 Task: Choose the host language as Polish.
Action: Mouse pressed left at (1175, 168)
Screenshot: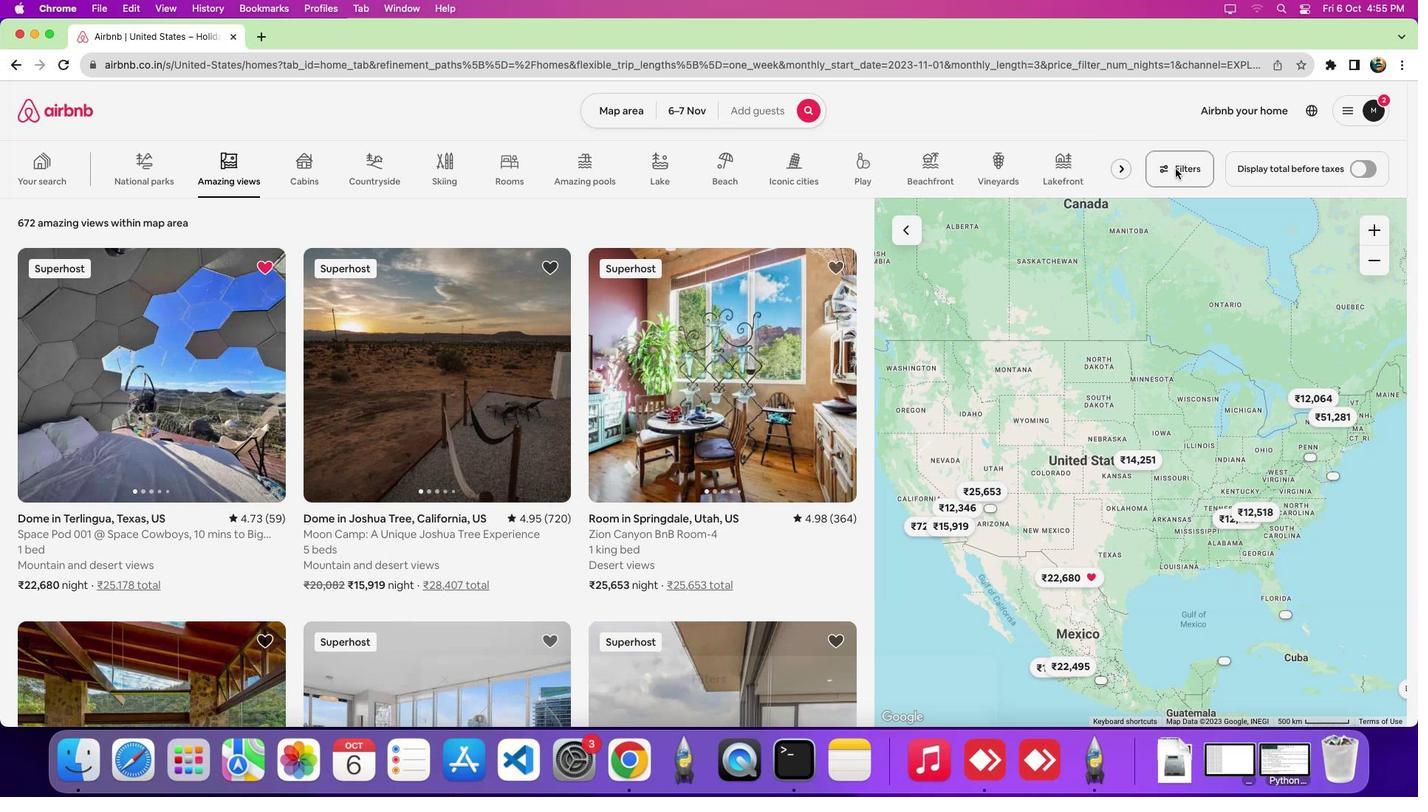 
Action: Mouse pressed left at (1175, 168)
Screenshot: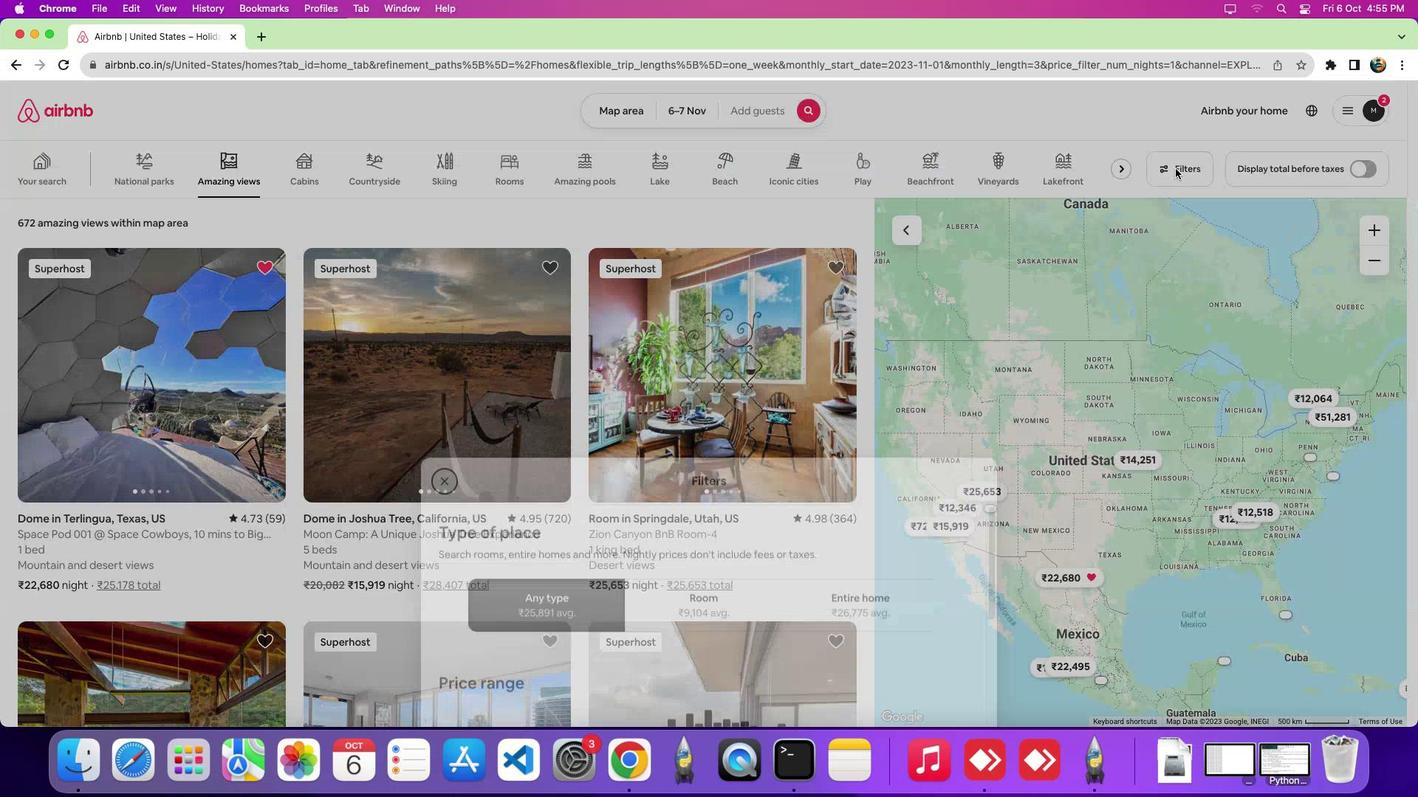 
Action: Mouse moved to (732, 269)
Screenshot: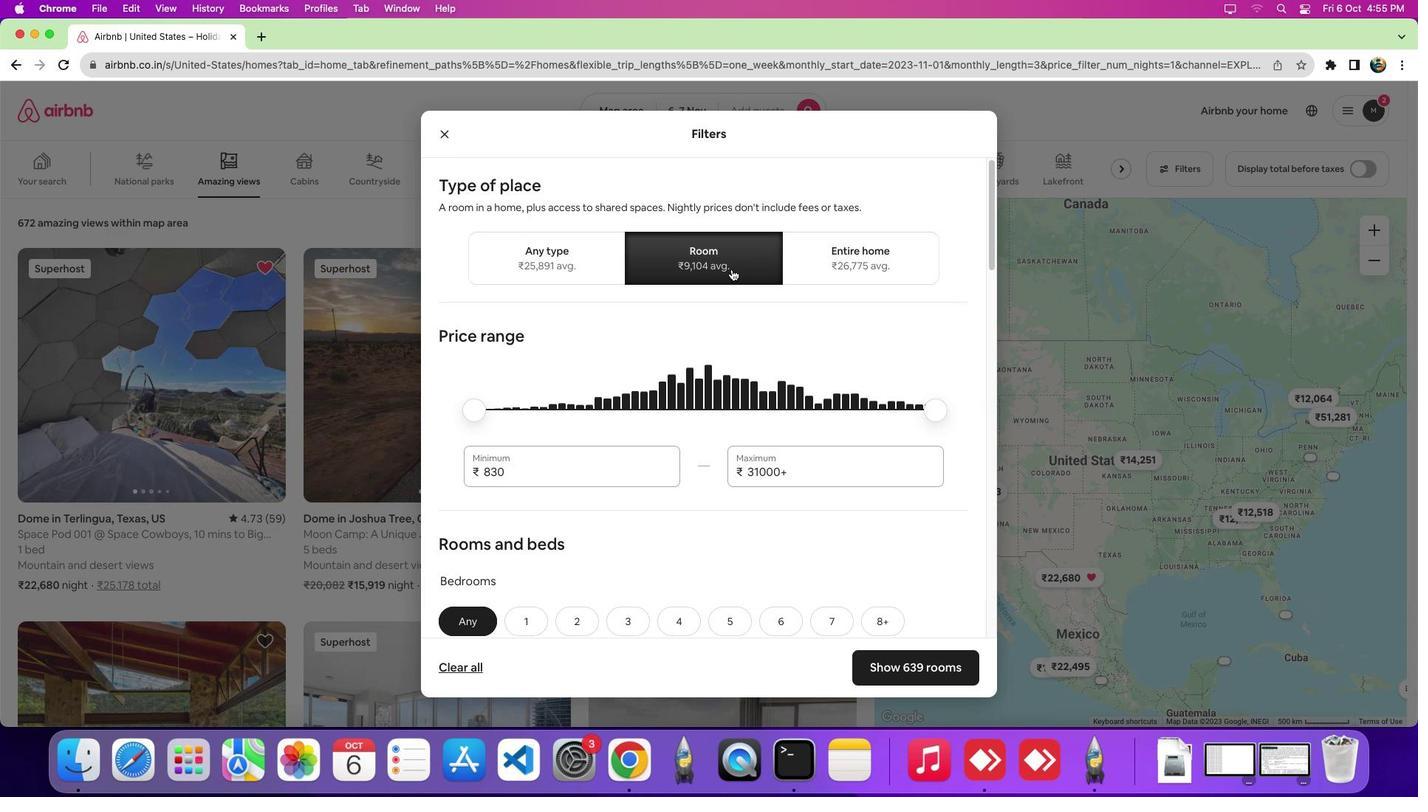 
Action: Mouse pressed left at (732, 269)
Screenshot: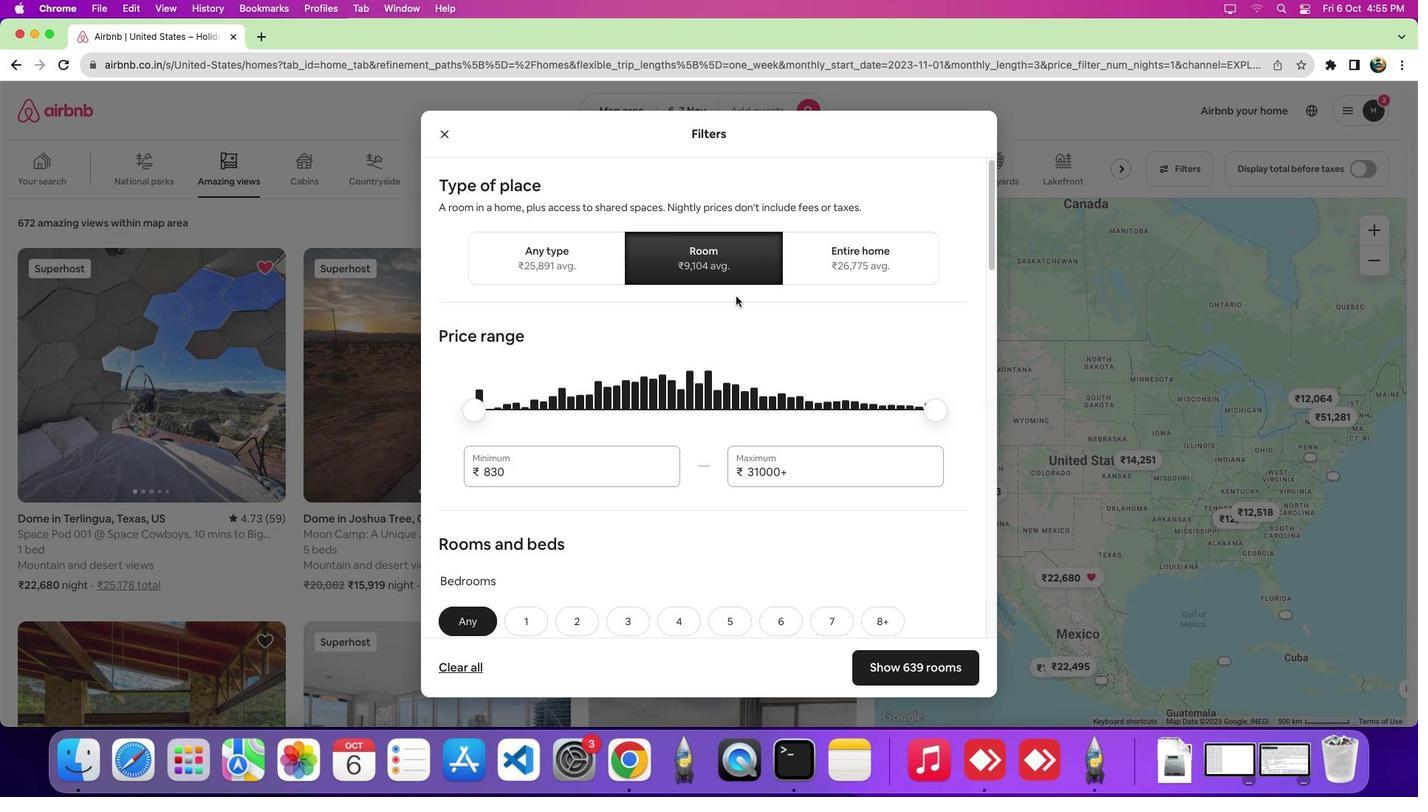 
Action: Mouse moved to (761, 415)
Screenshot: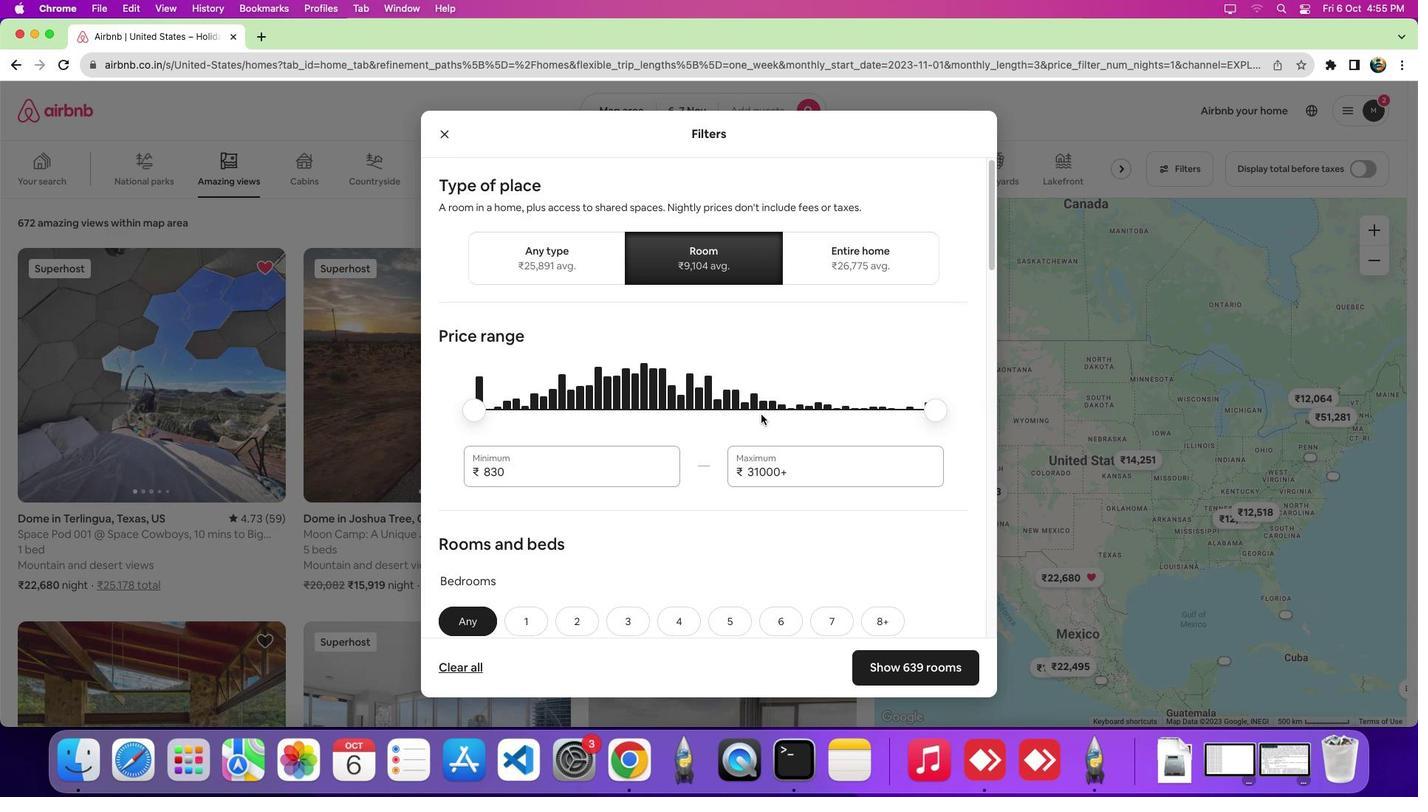 
Action: Mouse scrolled (761, 415) with delta (0, 0)
Screenshot: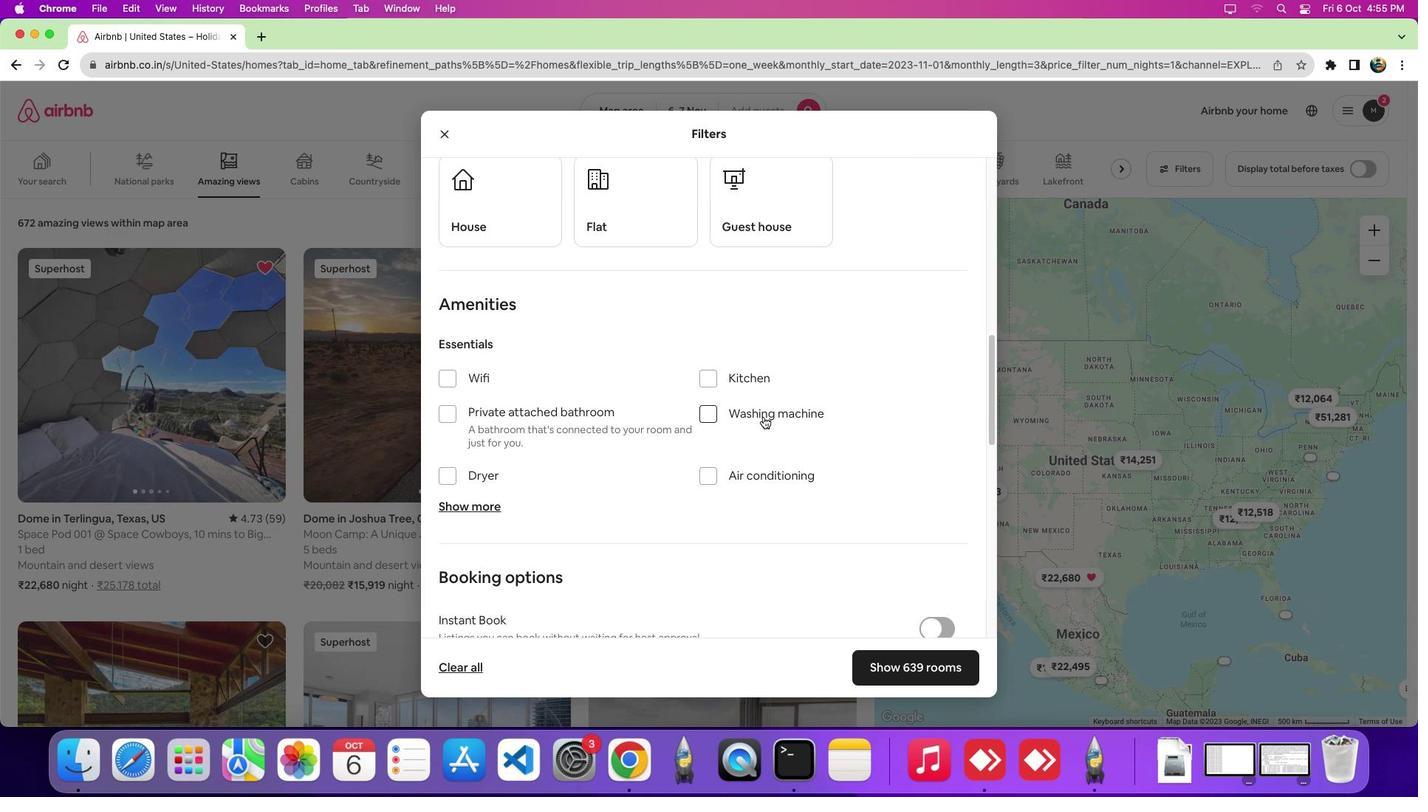 
Action: Mouse scrolled (761, 415) with delta (0, 0)
Screenshot: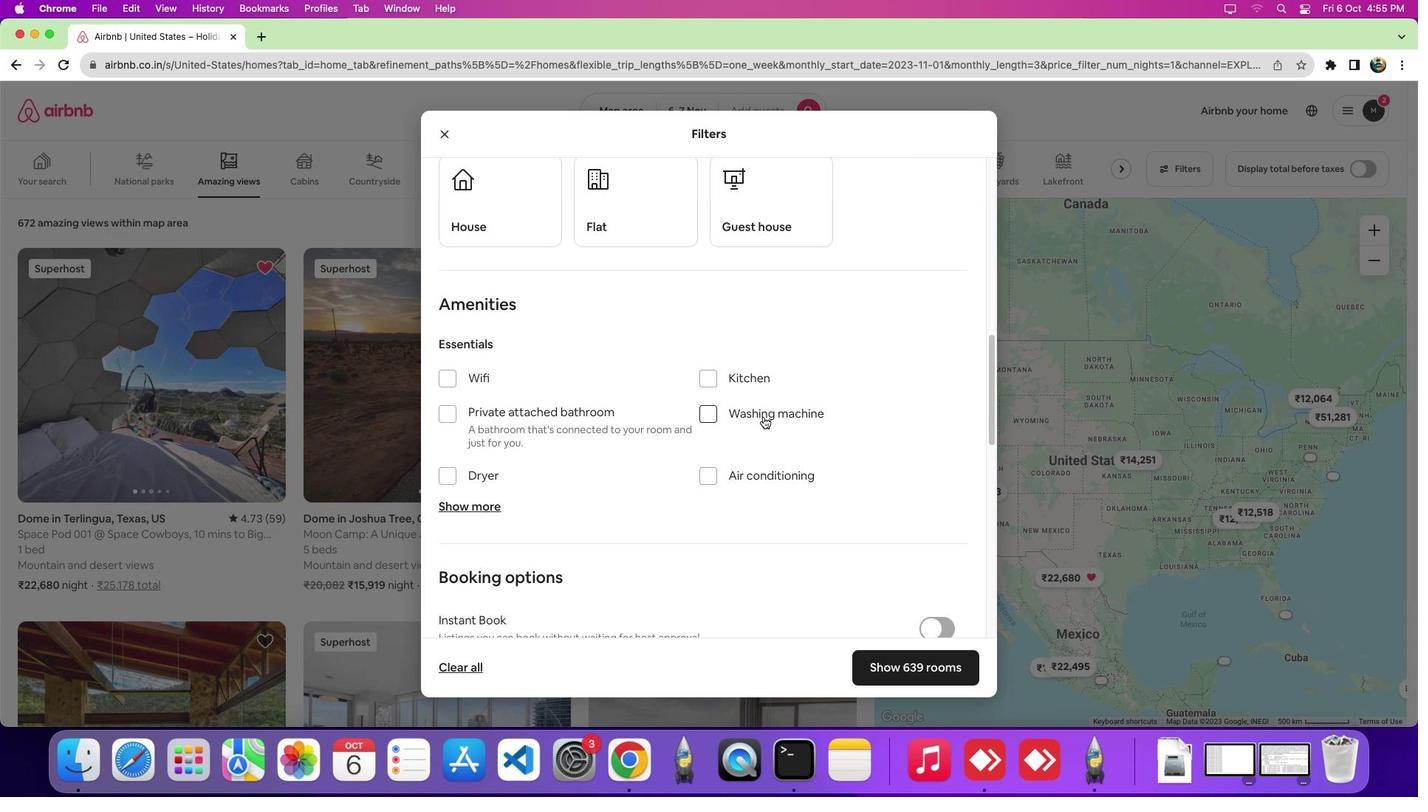 
Action: Mouse scrolled (761, 415) with delta (0, -6)
Screenshot: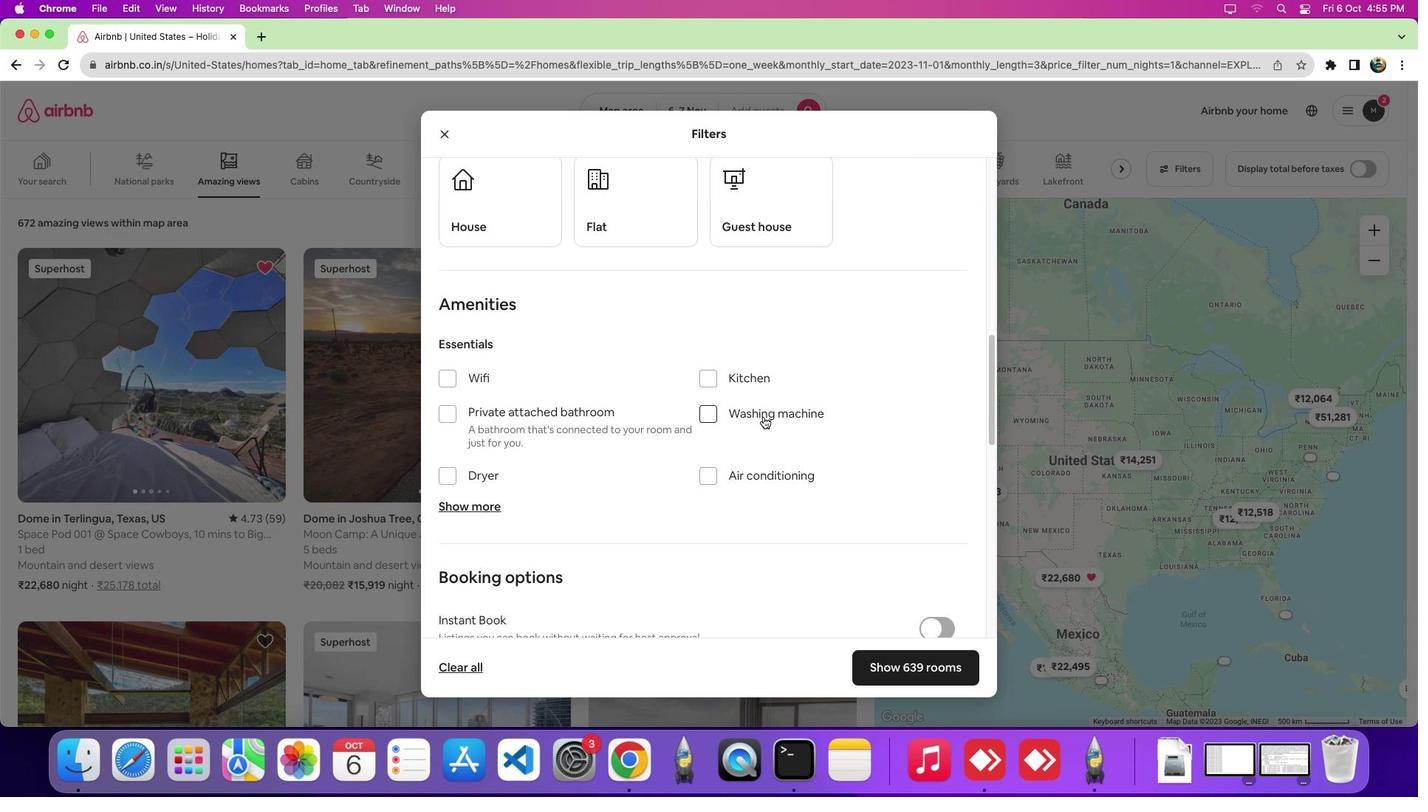 
Action: Mouse scrolled (761, 415) with delta (0, -9)
Screenshot: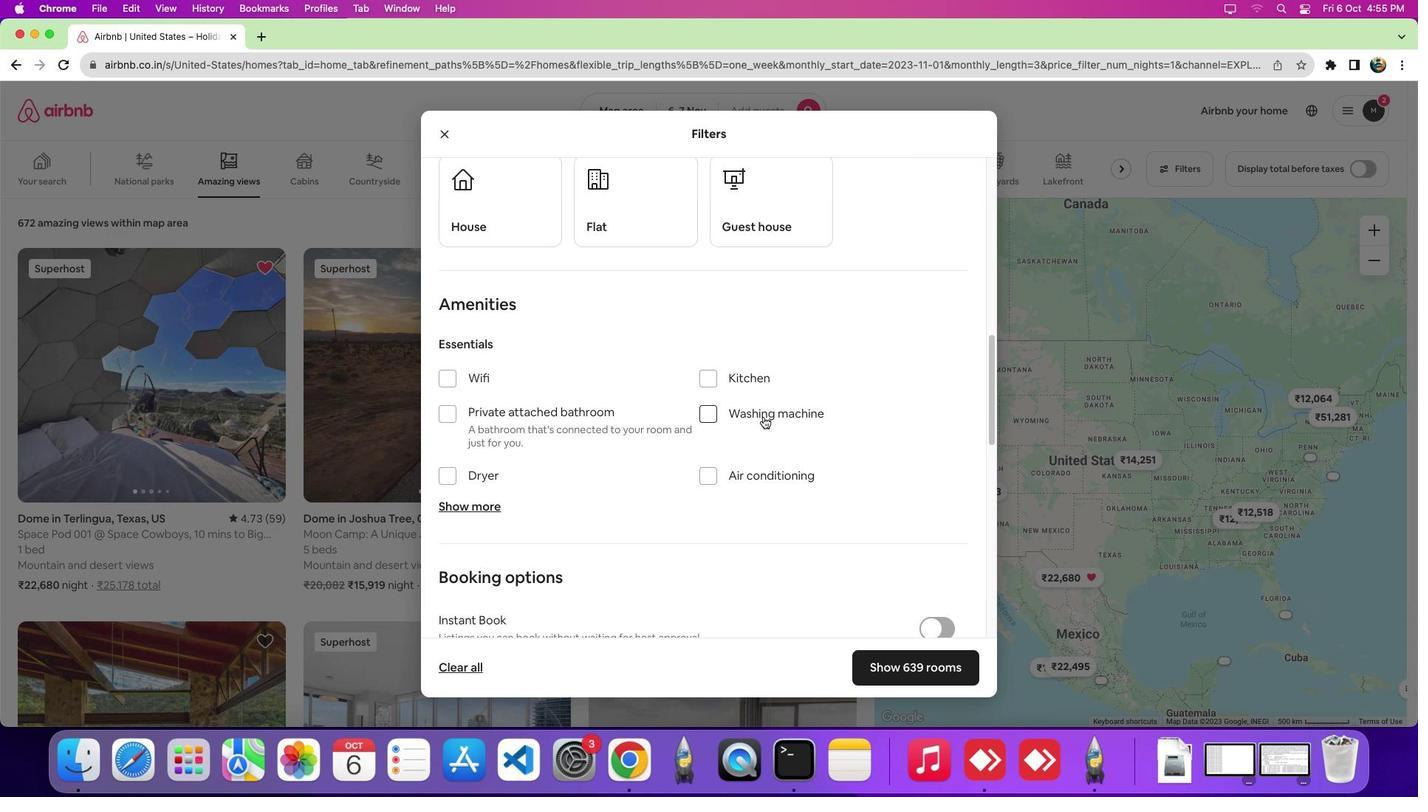 
Action: Mouse moved to (763, 416)
Screenshot: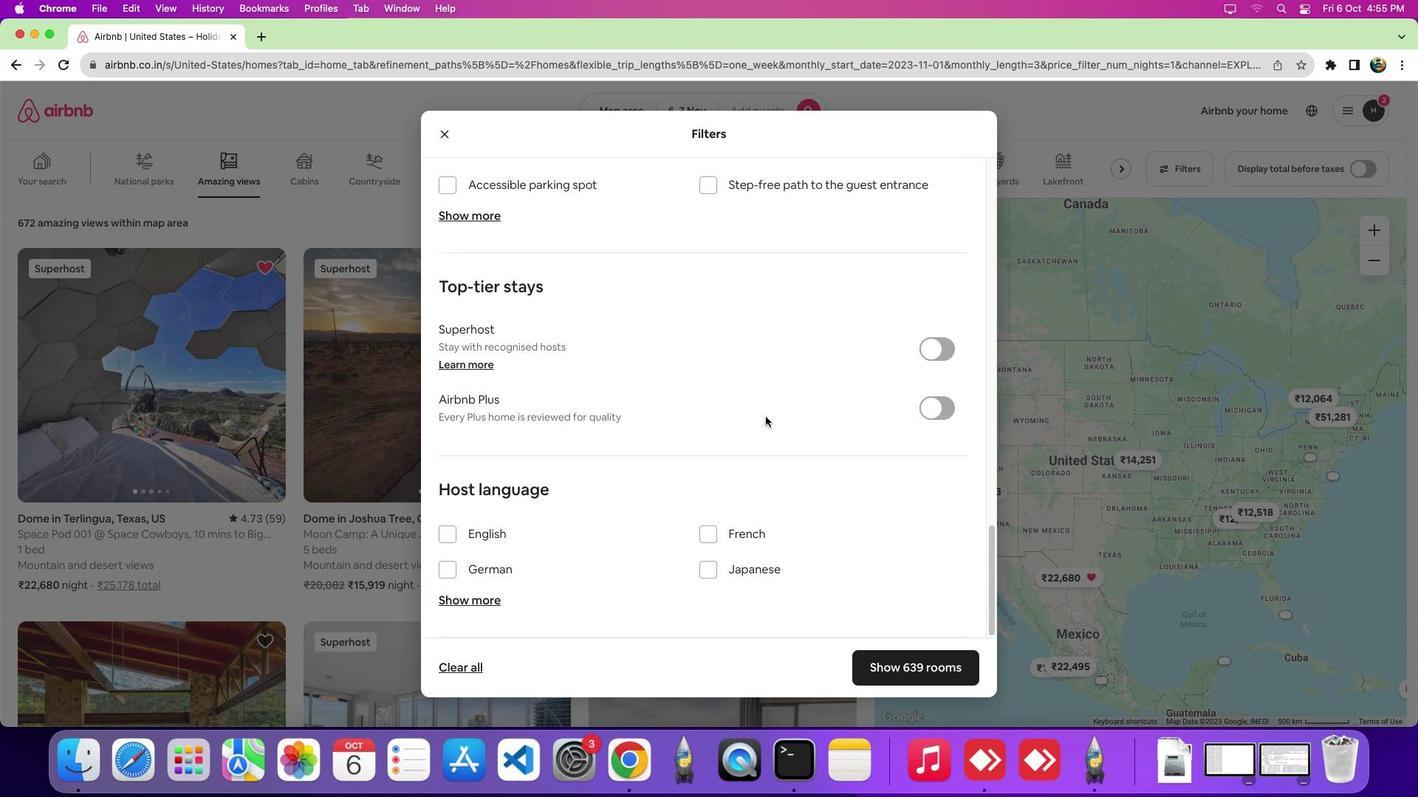 
Action: Mouse scrolled (763, 416) with delta (0, 0)
Screenshot: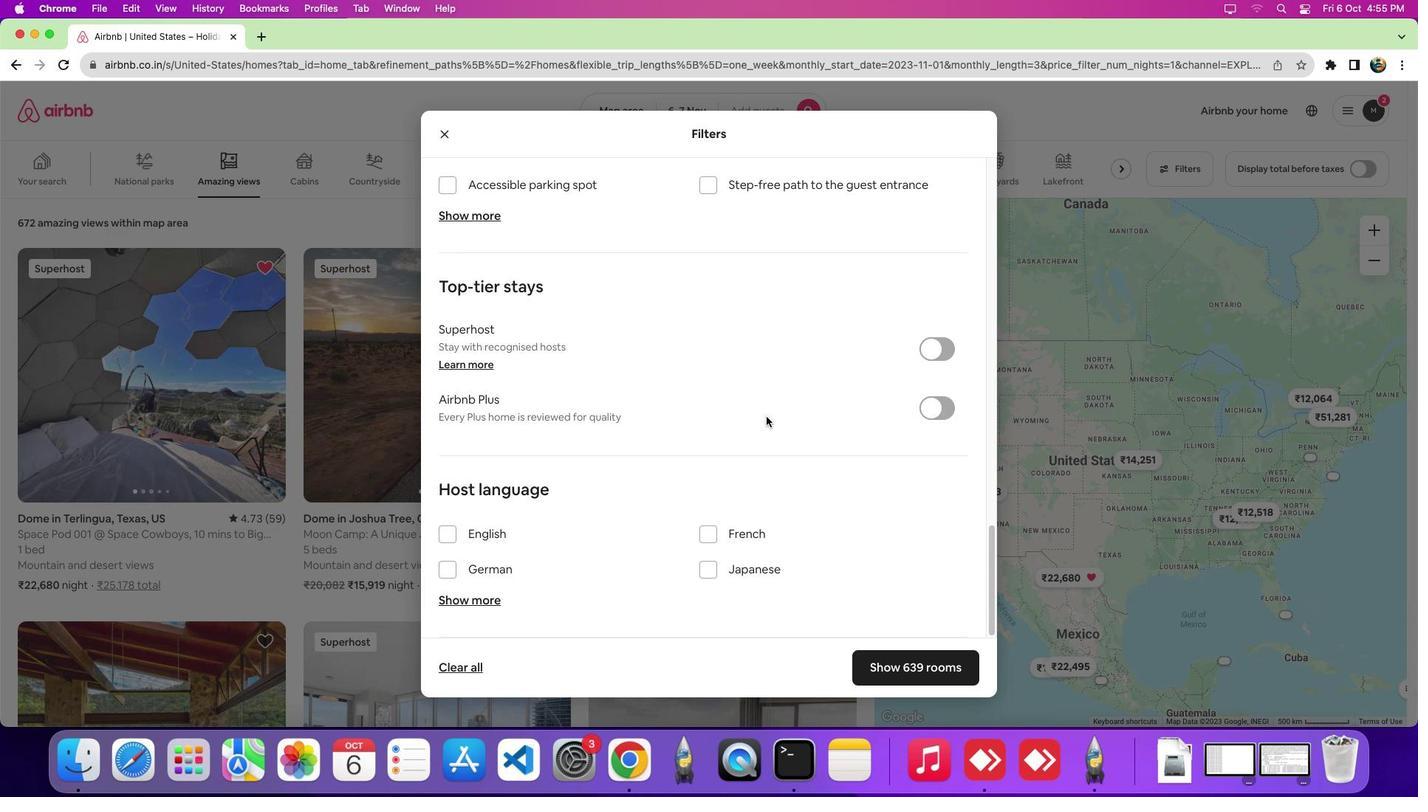 
Action: Mouse scrolled (763, 416) with delta (0, 0)
Screenshot: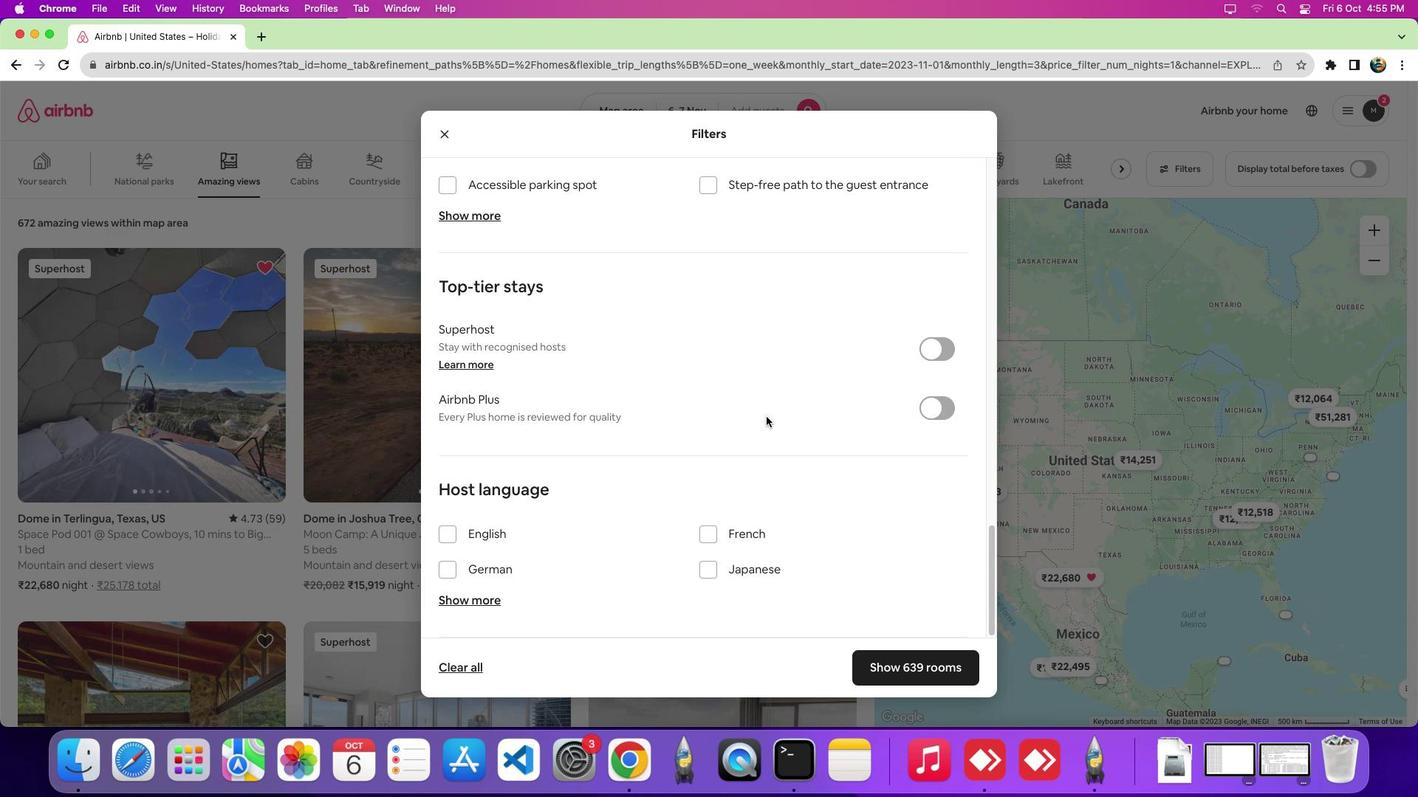 
Action: Mouse scrolled (763, 416) with delta (0, -6)
Screenshot: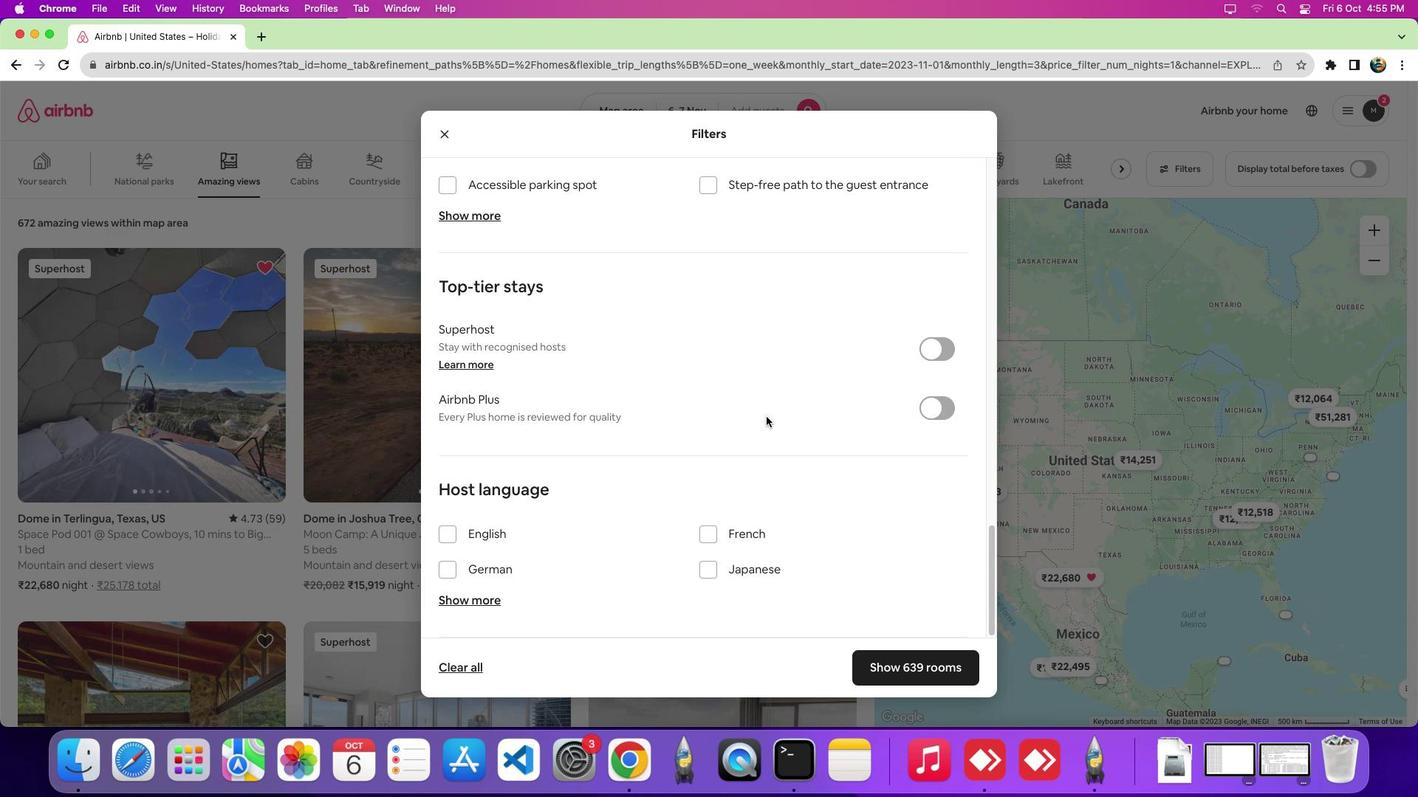 
Action: Mouse scrolled (763, 416) with delta (0, -9)
Screenshot: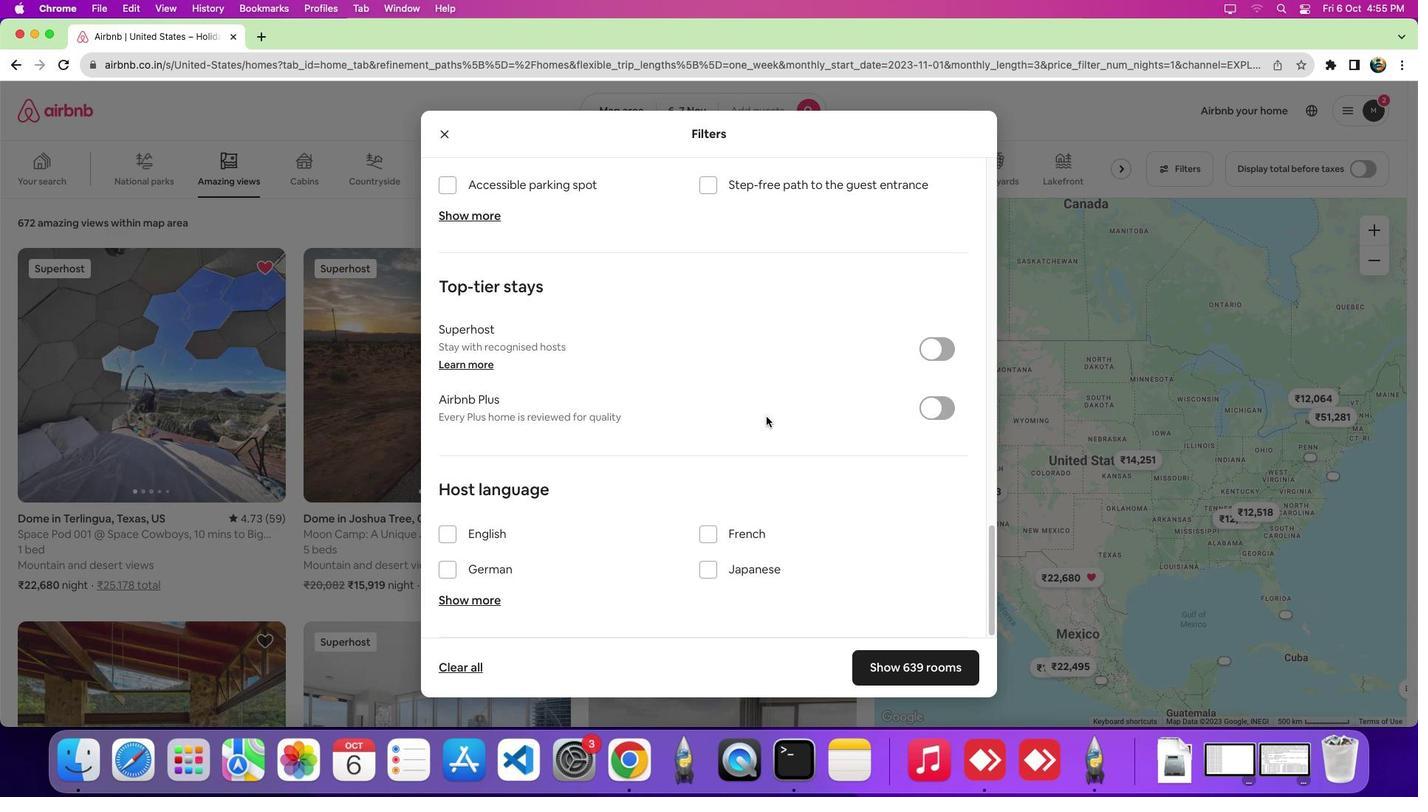 
Action: Mouse scrolled (763, 416) with delta (0, -11)
Screenshot: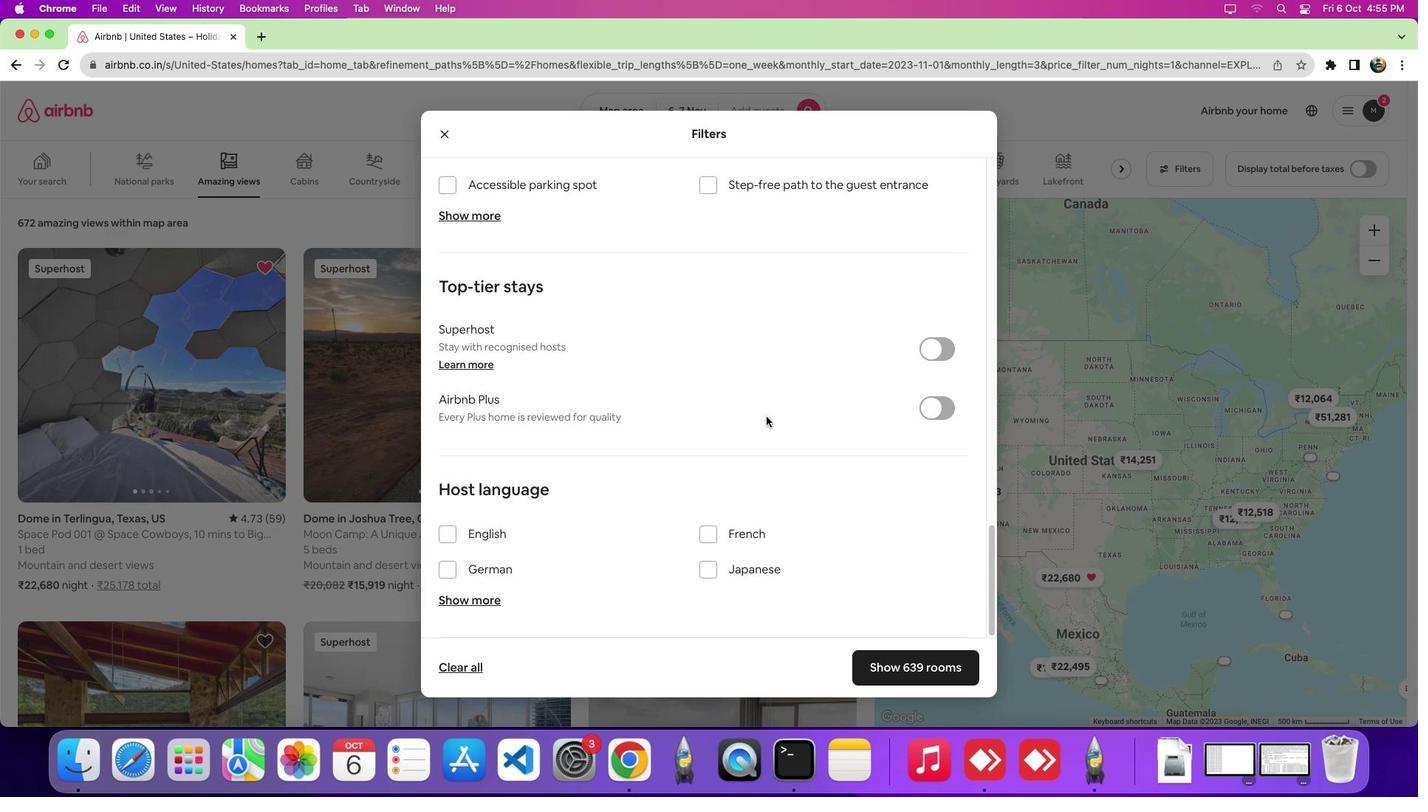
Action: Mouse scrolled (763, 416) with delta (0, -11)
Screenshot: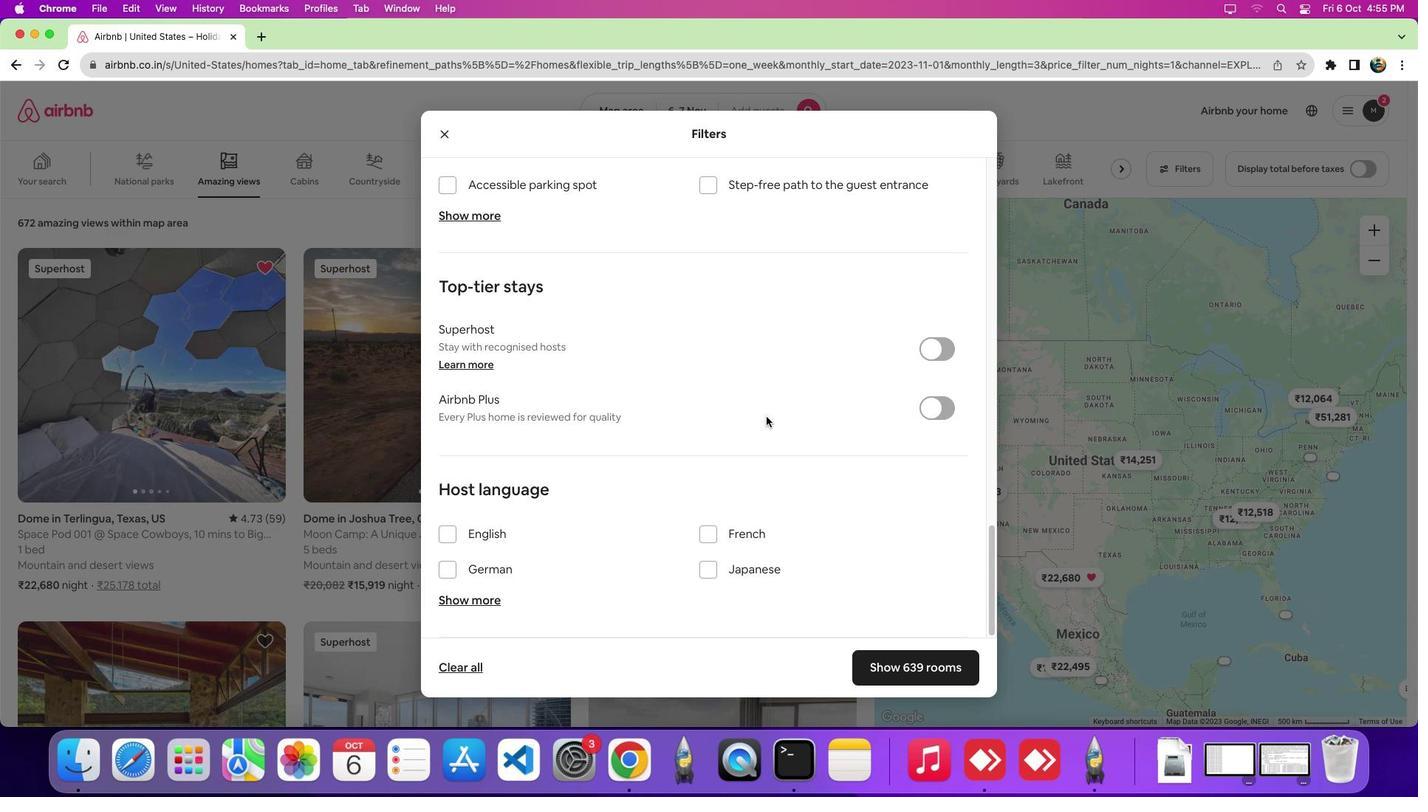 
Action: Mouse moved to (766, 416)
Screenshot: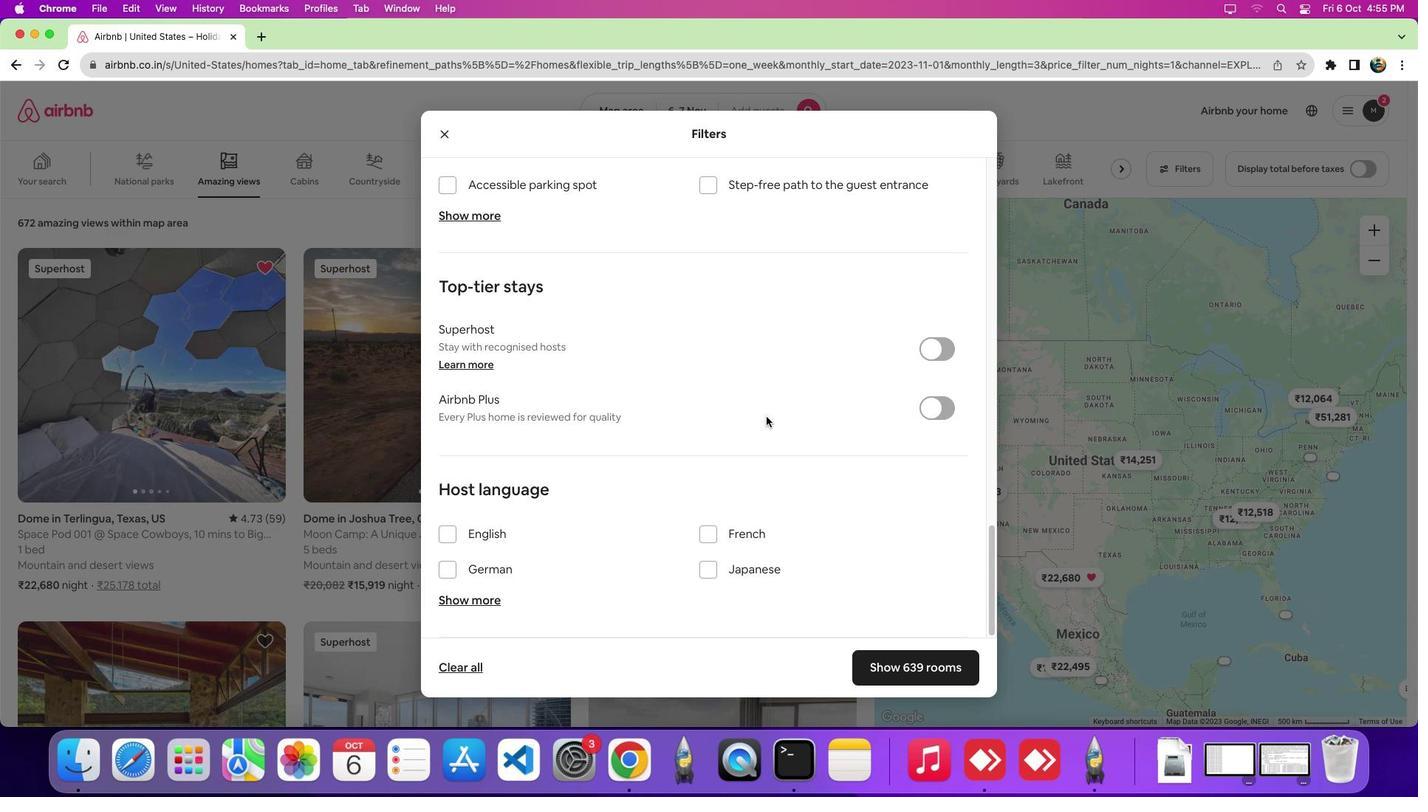 
Action: Mouse scrolled (766, 416) with delta (0, 0)
Screenshot: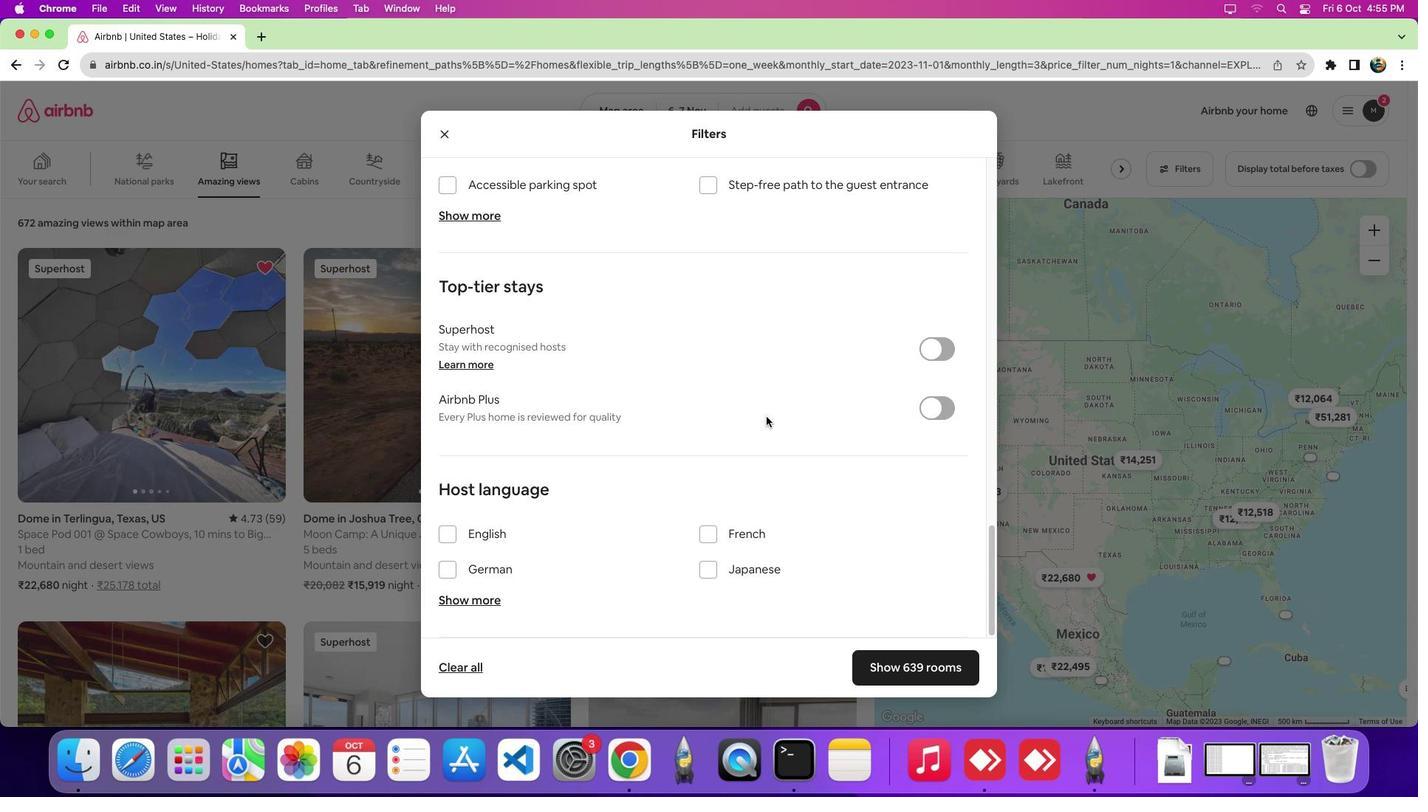 
Action: Mouse scrolled (766, 416) with delta (0, -1)
Screenshot: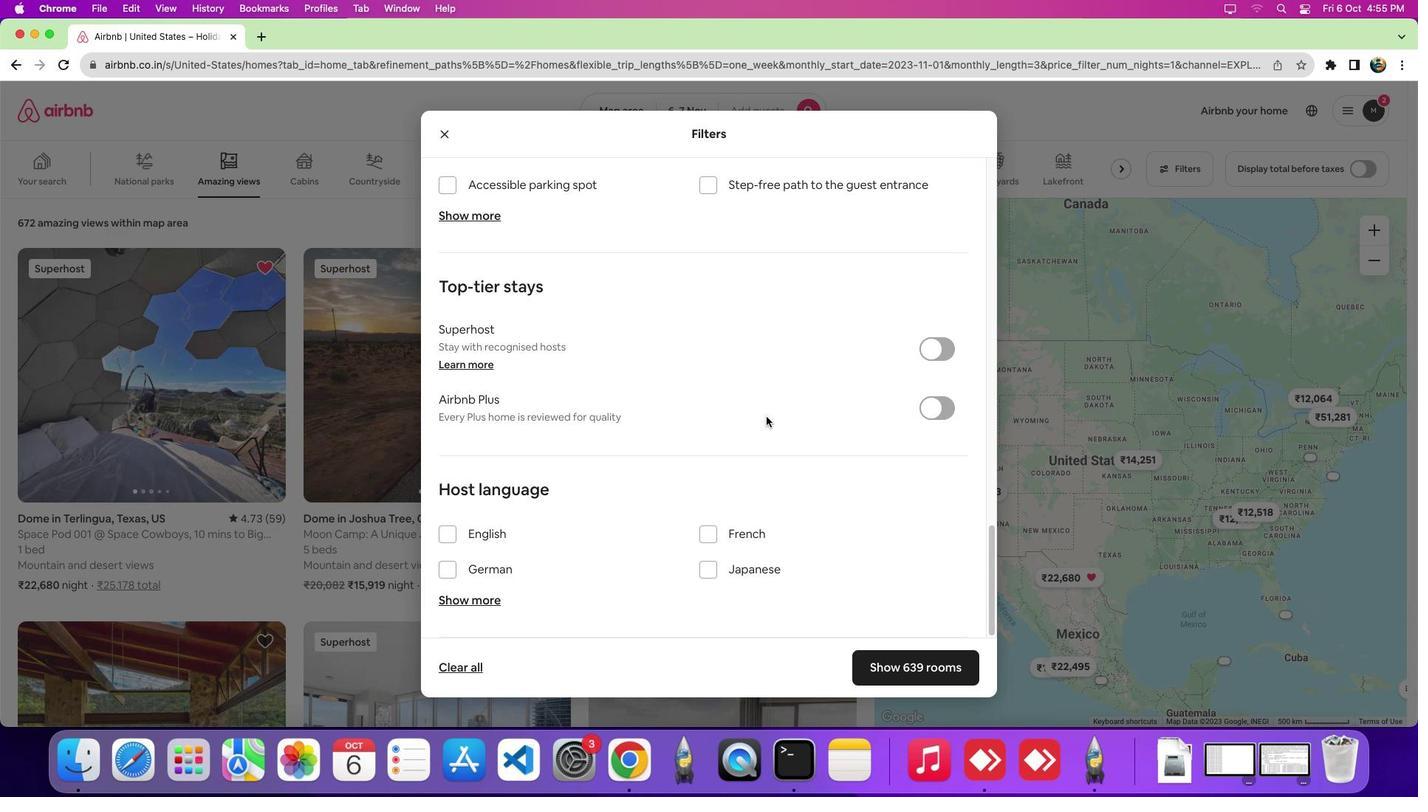 
Action: Mouse scrolled (766, 416) with delta (0, -6)
Screenshot: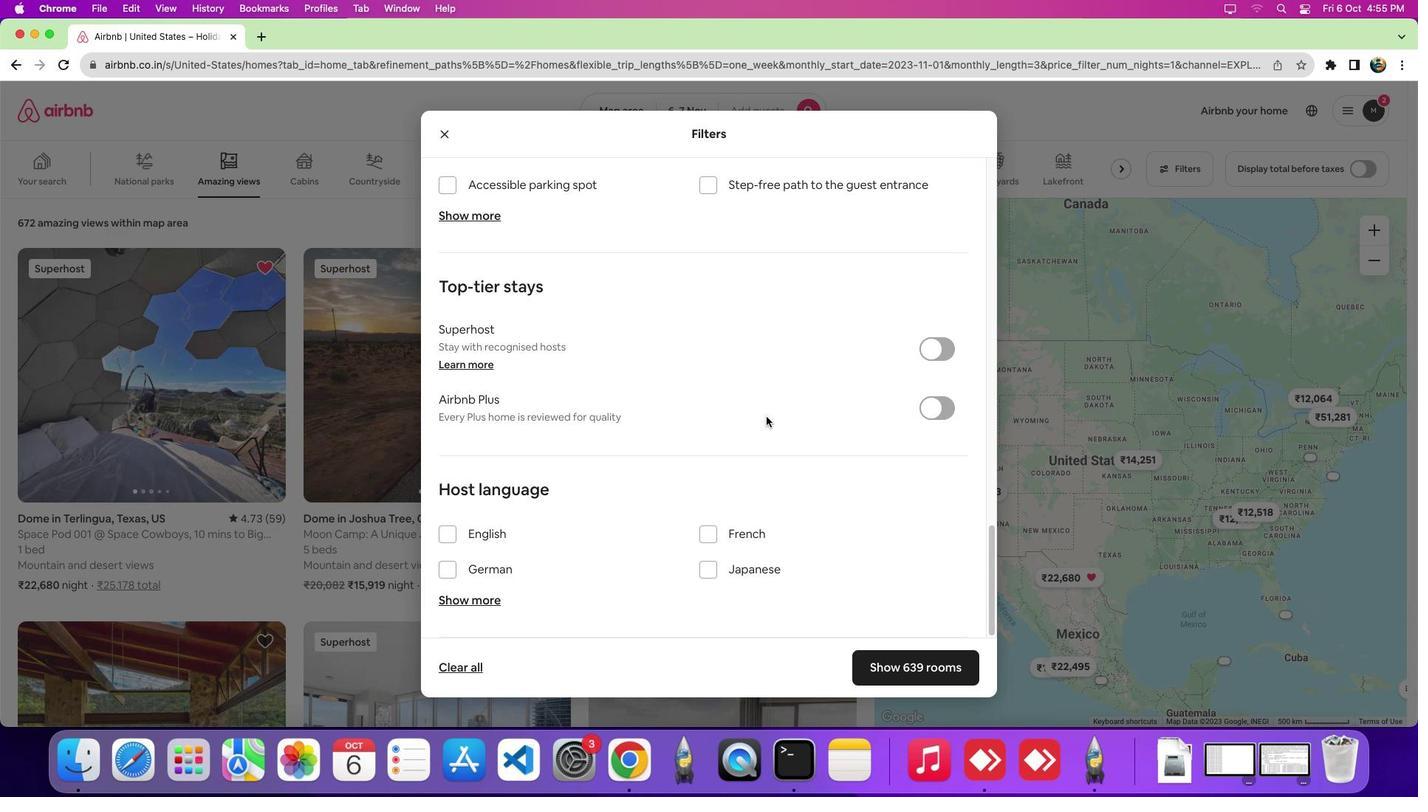 
Action: Mouse scrolled (766, 416) with delta (0, -9)
Screenshot: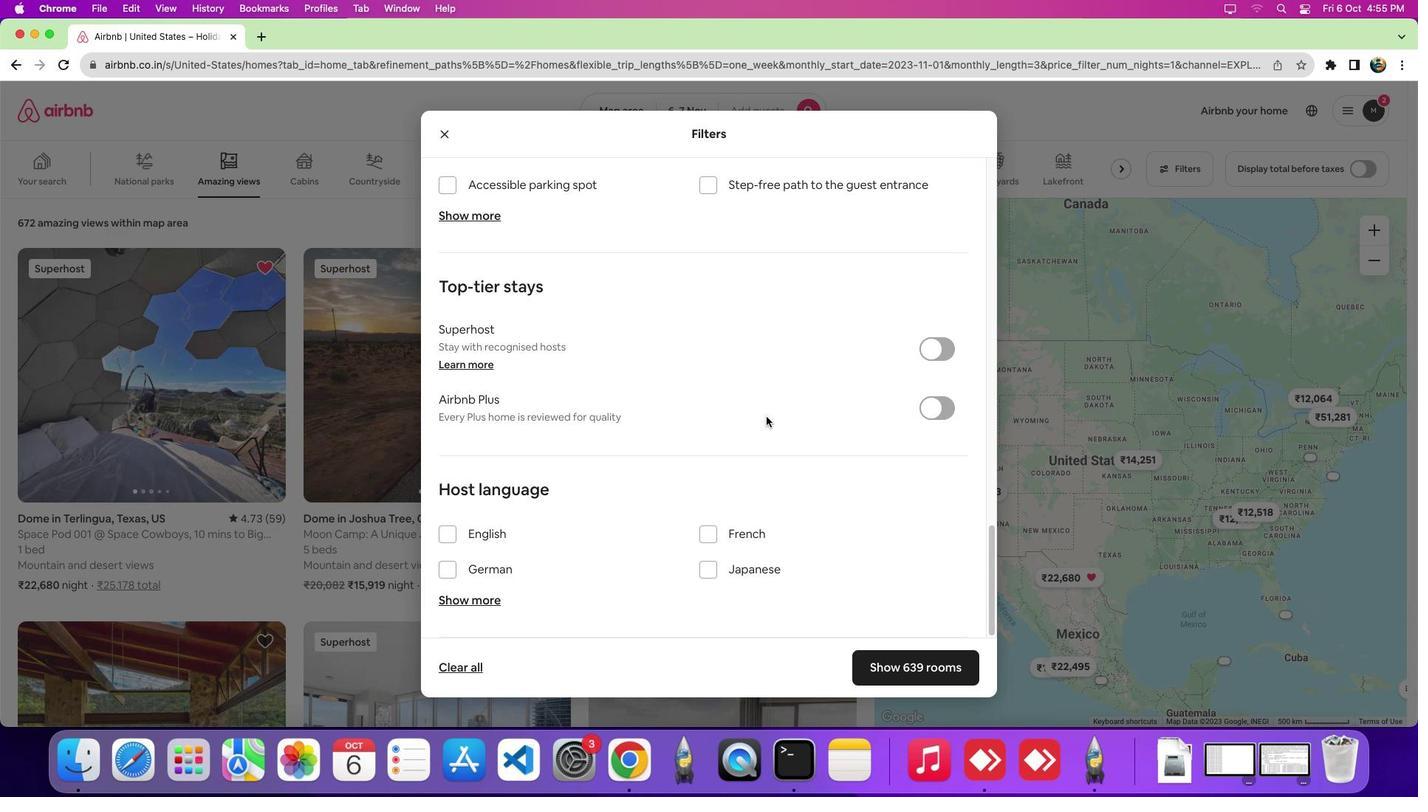 
Action: Mouse moved to (470, 602)
Screenshot: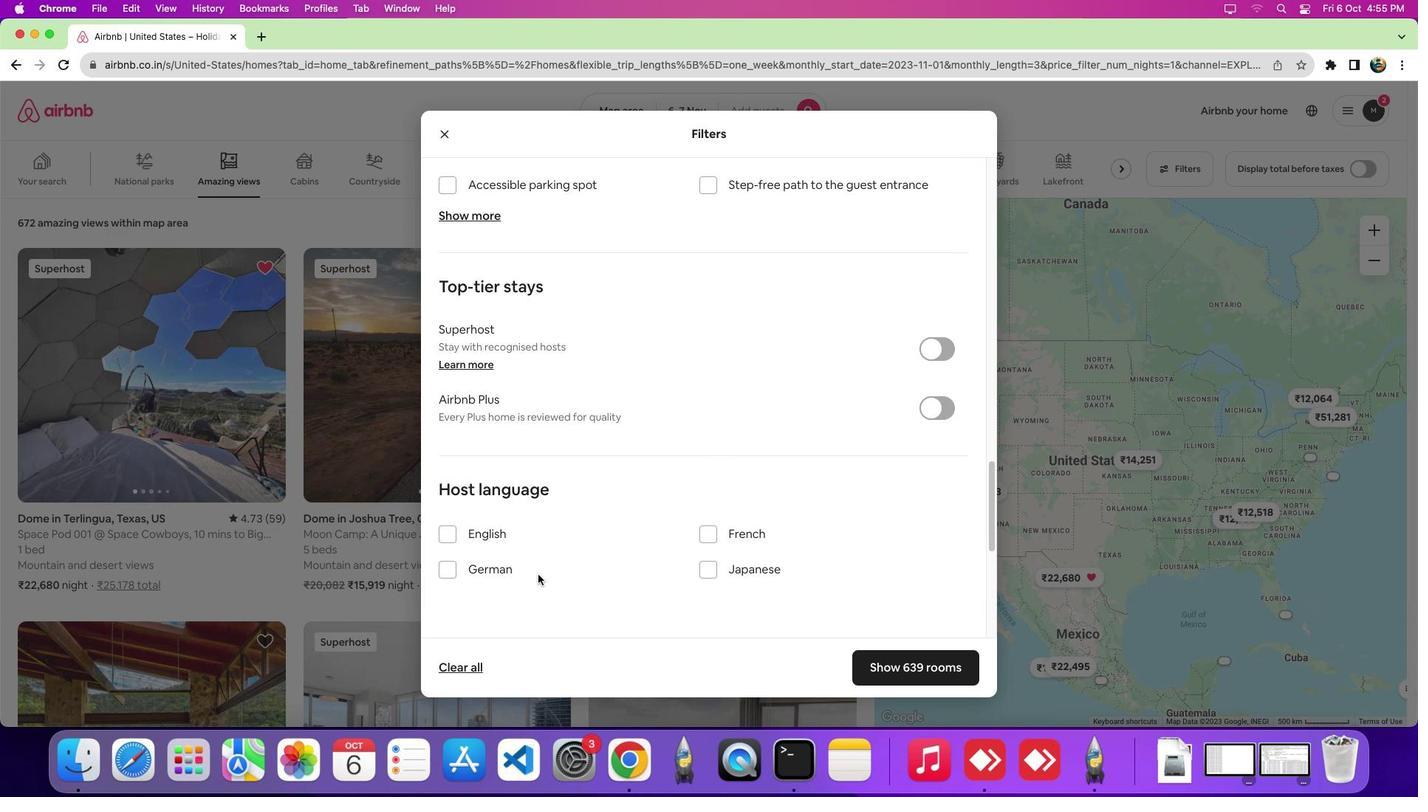 
Action: Mouse pressed left at (470, 602)
Screenshot: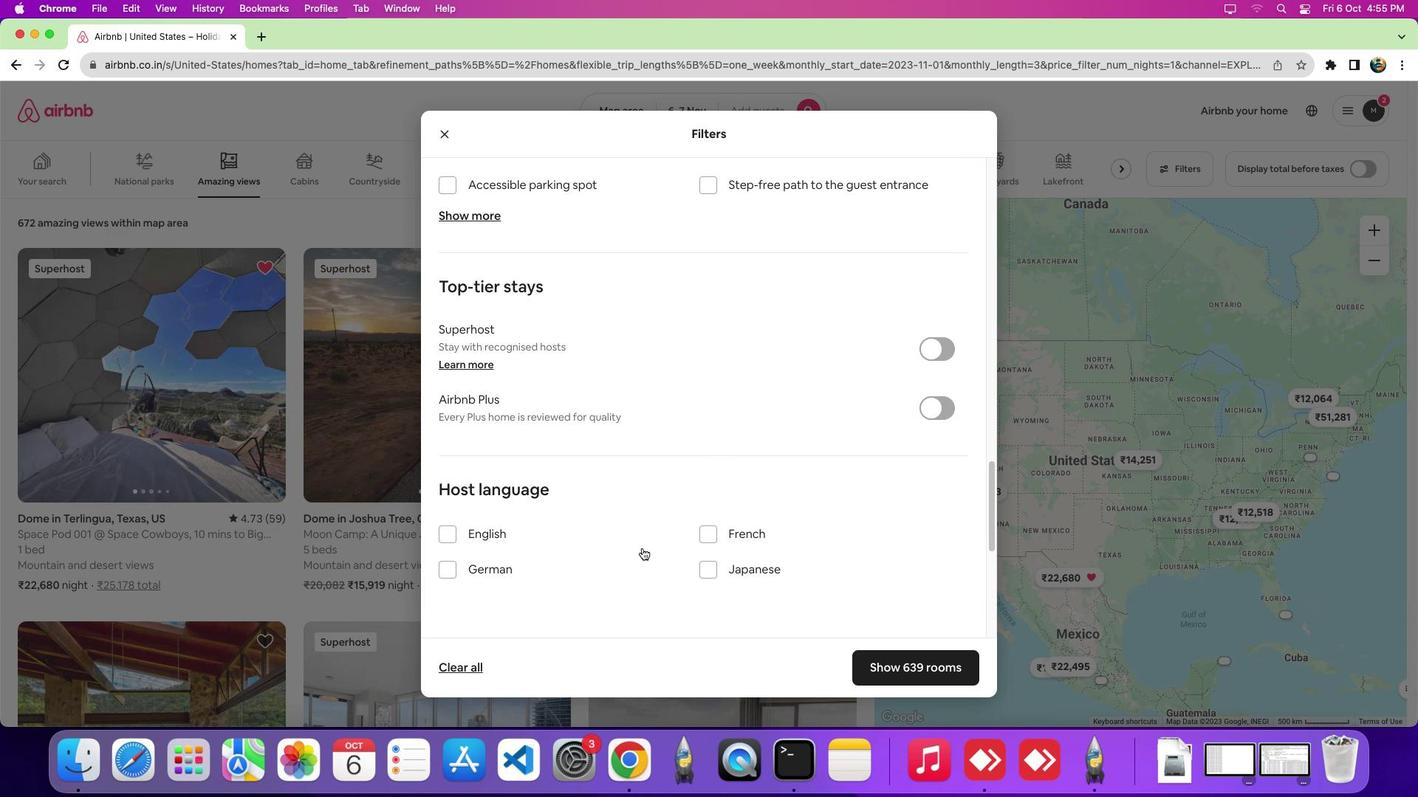 
Action: Mouse moved to (716, 517)
Screenshot: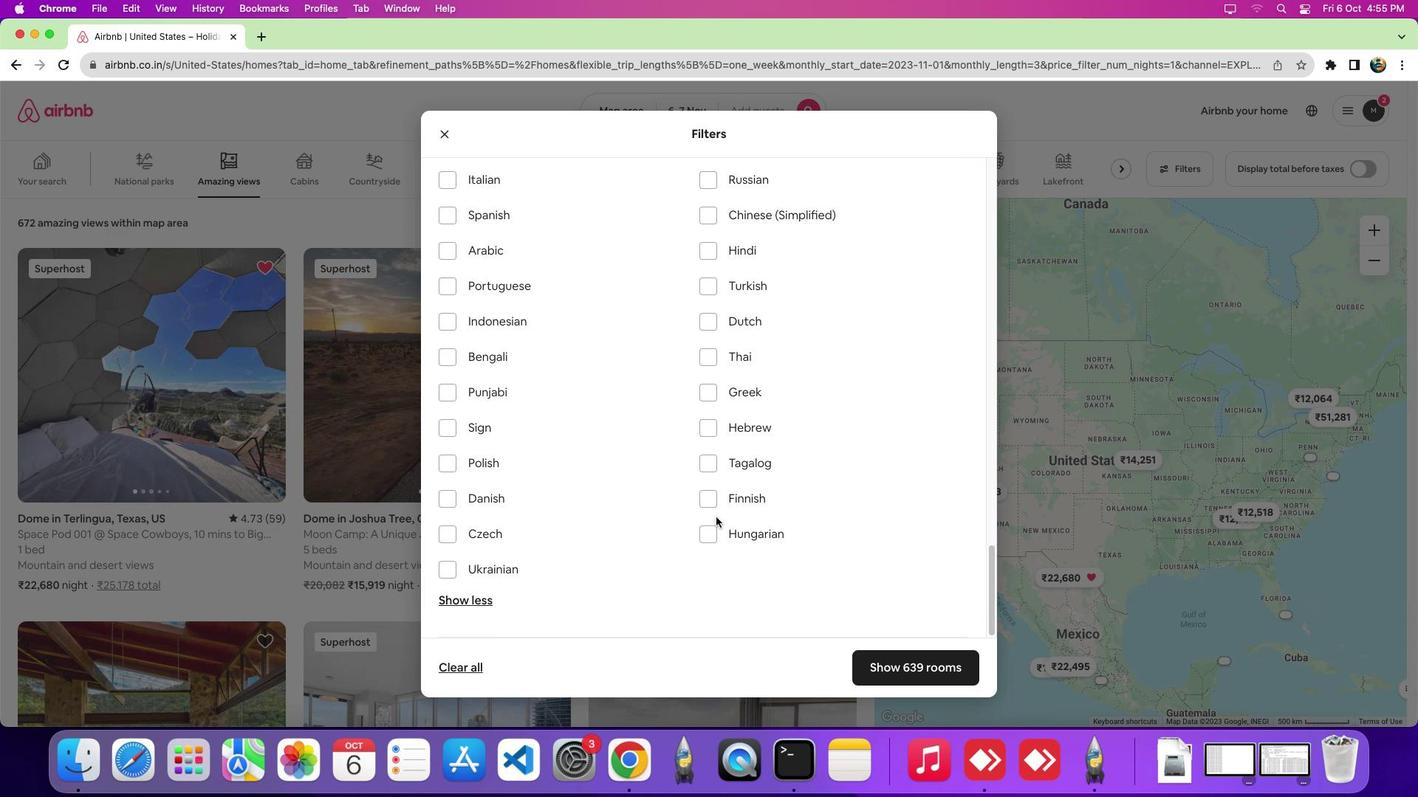 
Action: Mouse scrolled (716, 517) with delta (0, 0)
Screenshot: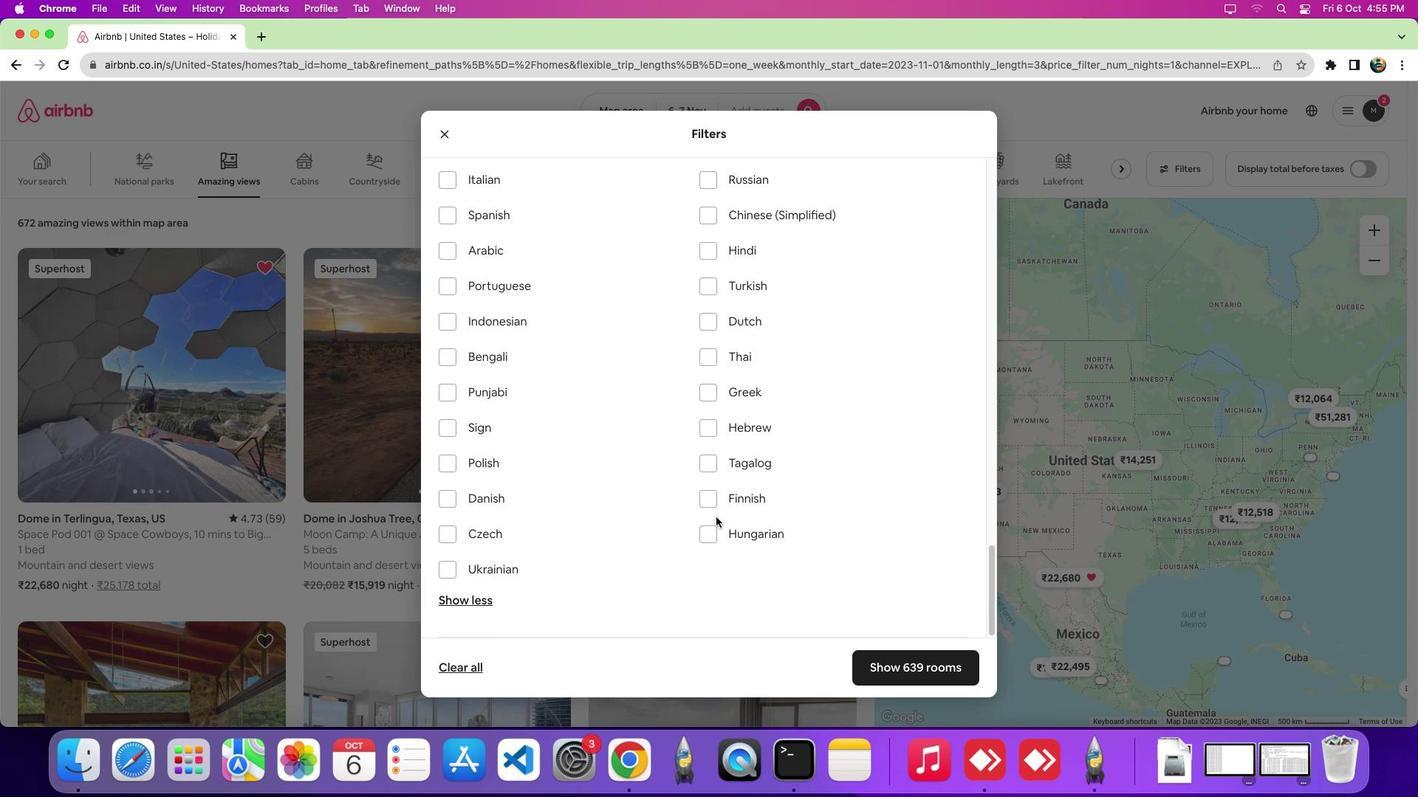 
Action: Mouse scrolled (716, 517) with delta (0, 0)
Screenshot: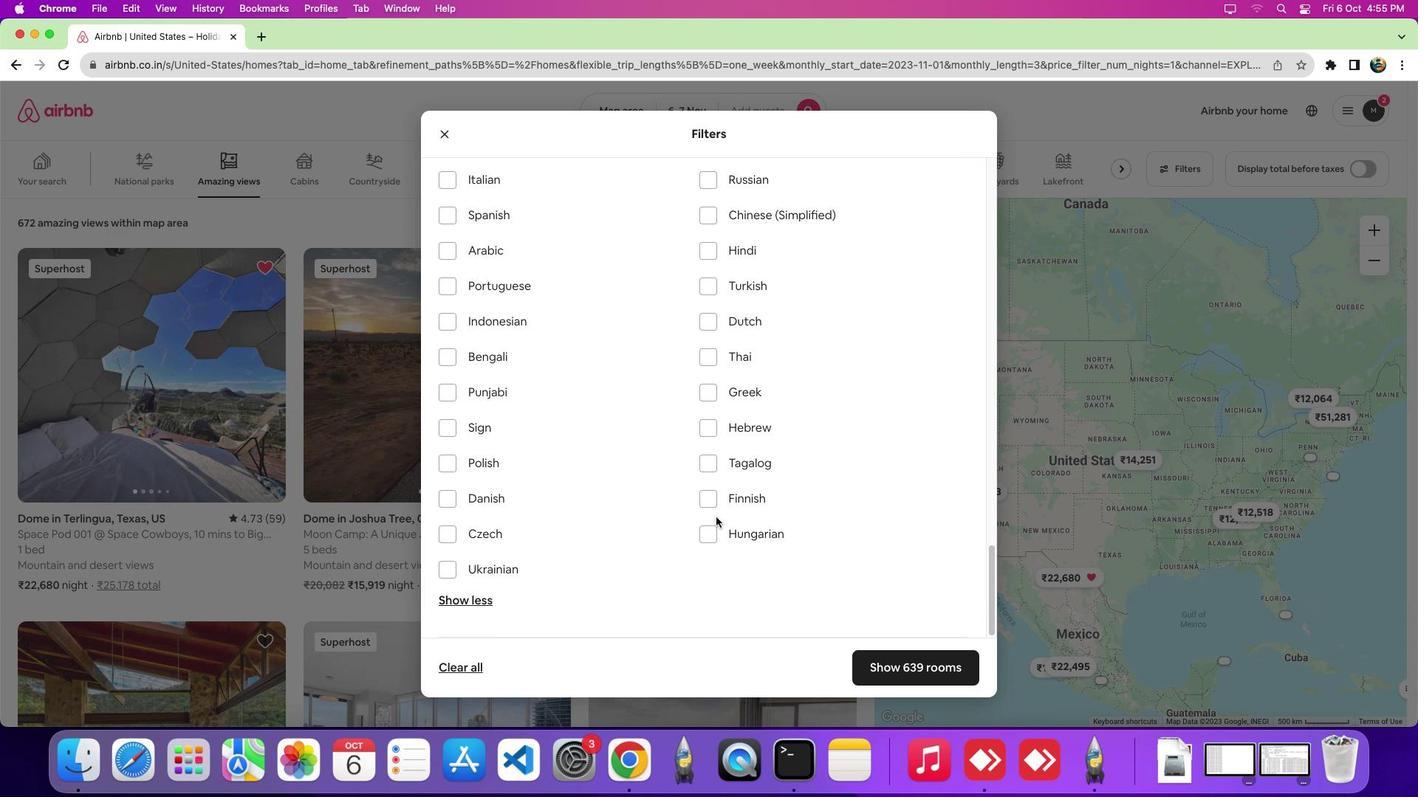 
Action: Mouse scrolled (716, 517) with delta (0, -5)
Screenshot: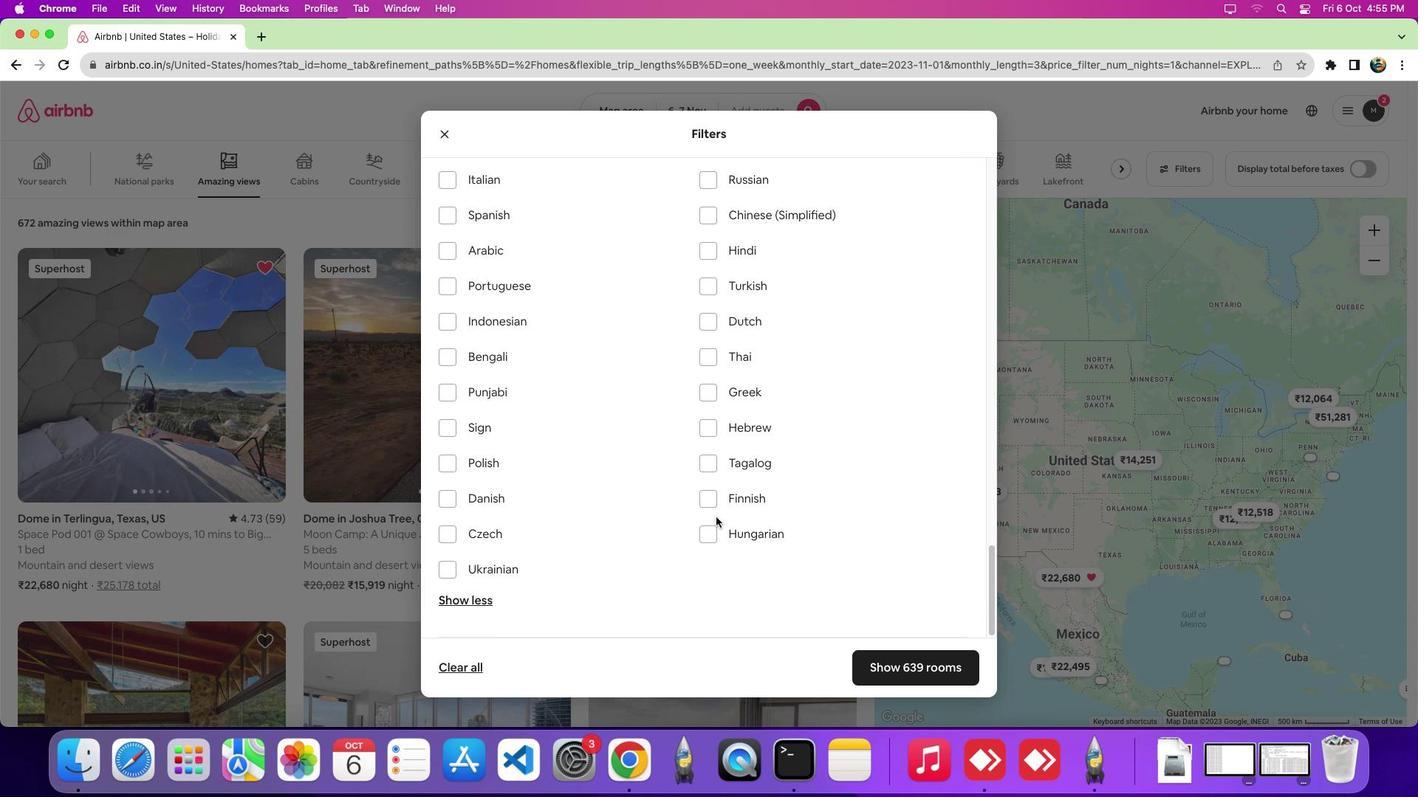 
Action: Mouse scrolled (716, 517) with delta (0, -8)
Screenshot: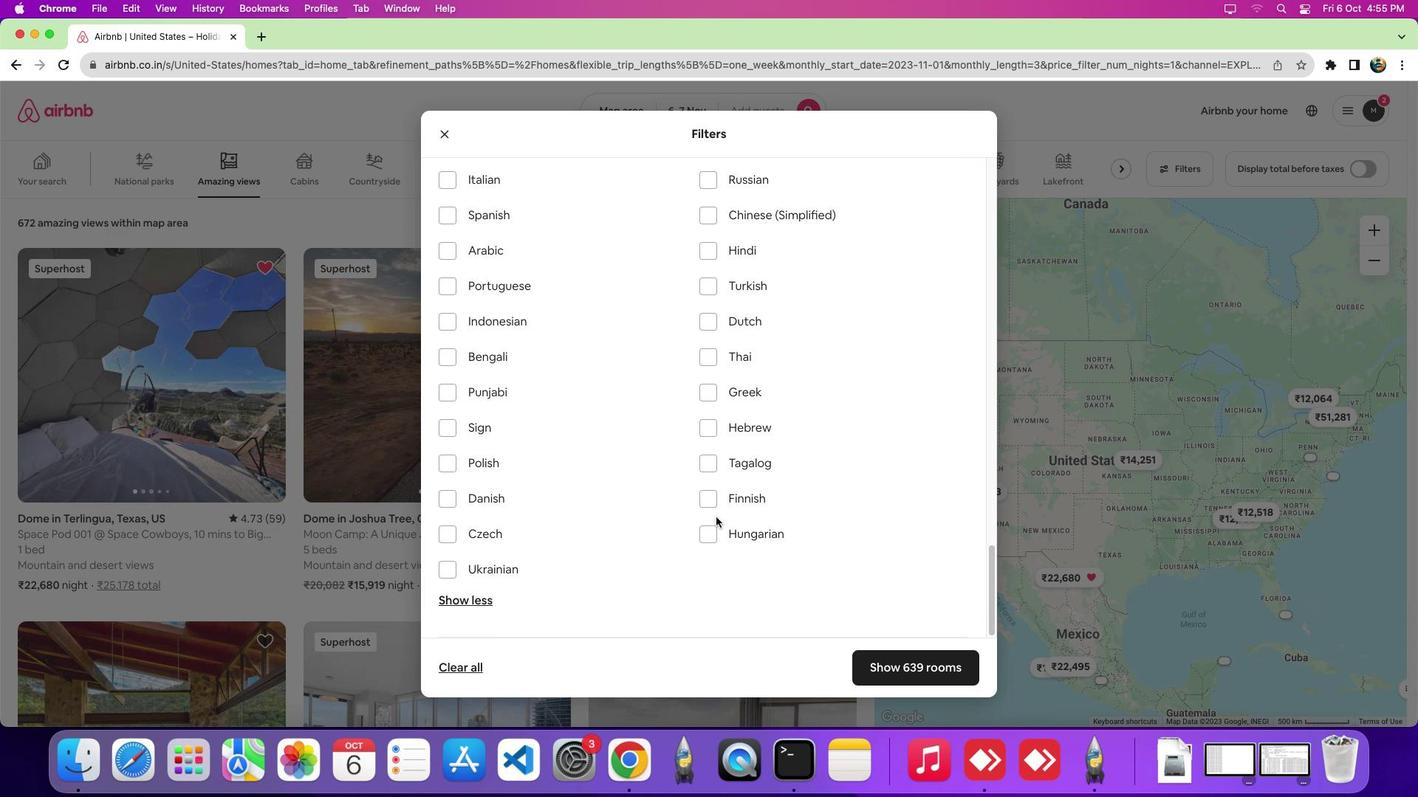 
Action: Mouse moved to (447, 462)
Screenshot: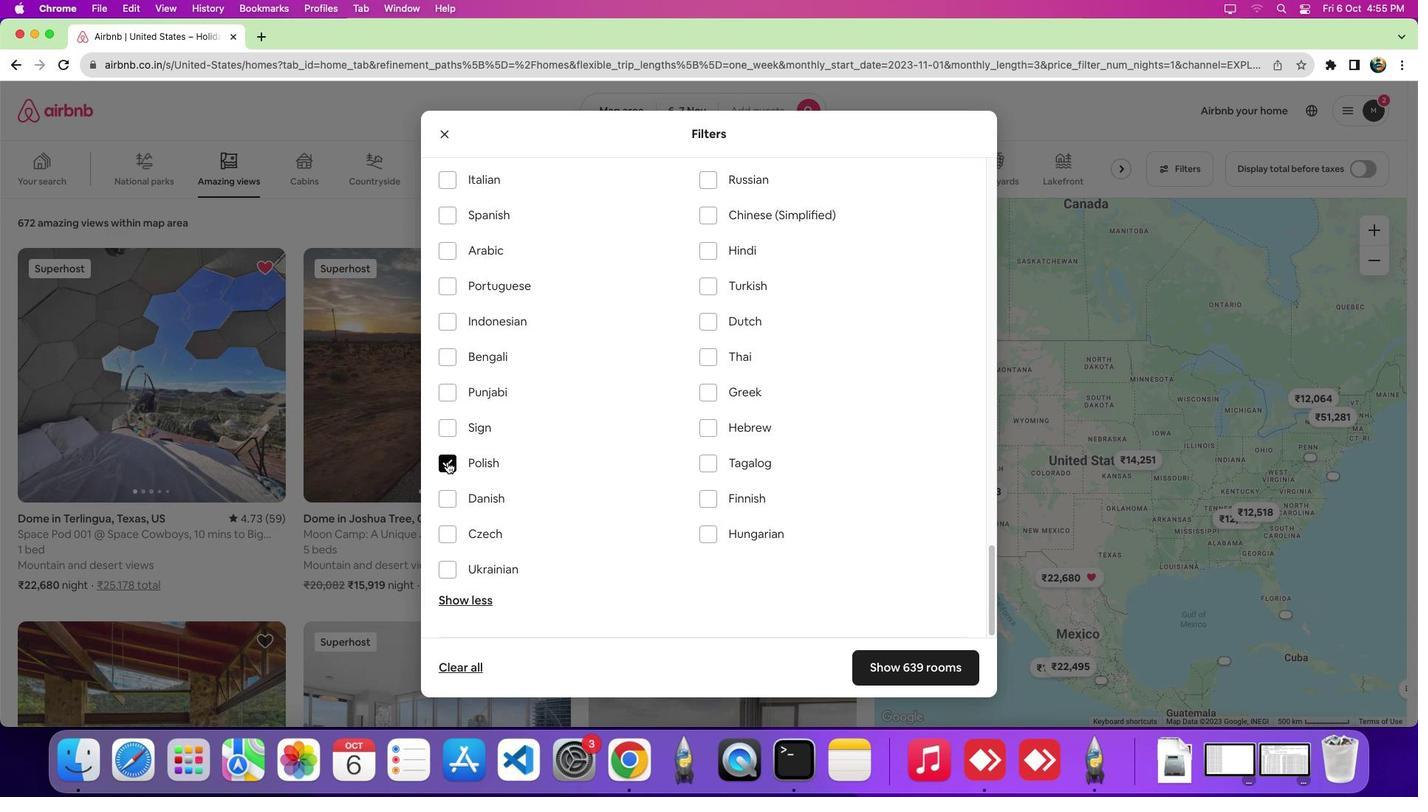 
Action: Mouse pressed left at (447, 462)
Screenshot: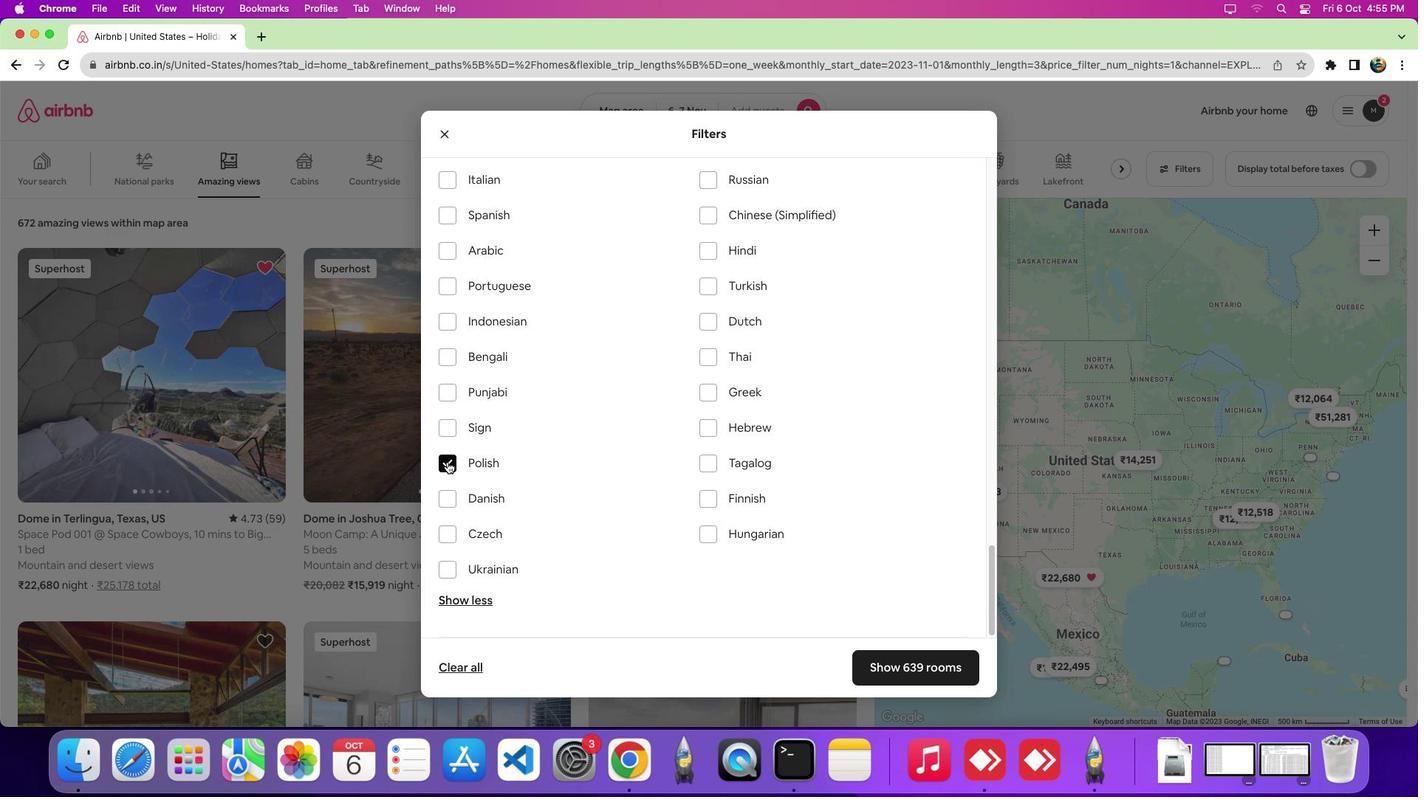 
